 Task: Add Wild Planet Wild Tuna Chorizo With Spices to the cart.
Action: Mouse moved to (21, 64)
Screenshot: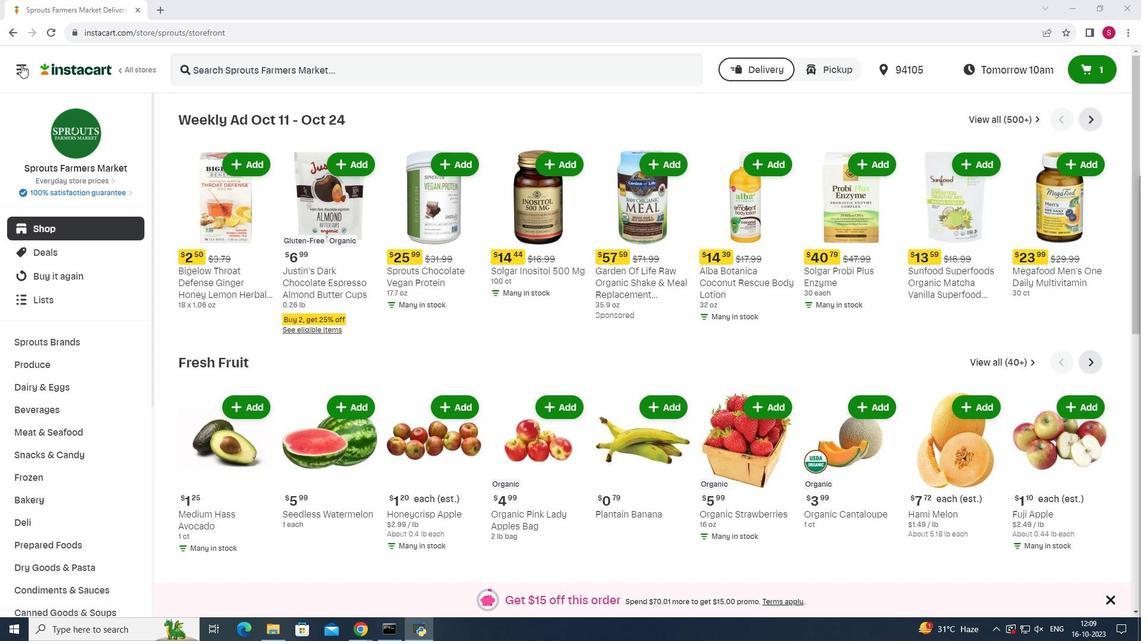 
Action: Mouse pressed left at (21, 64)
Screenshot: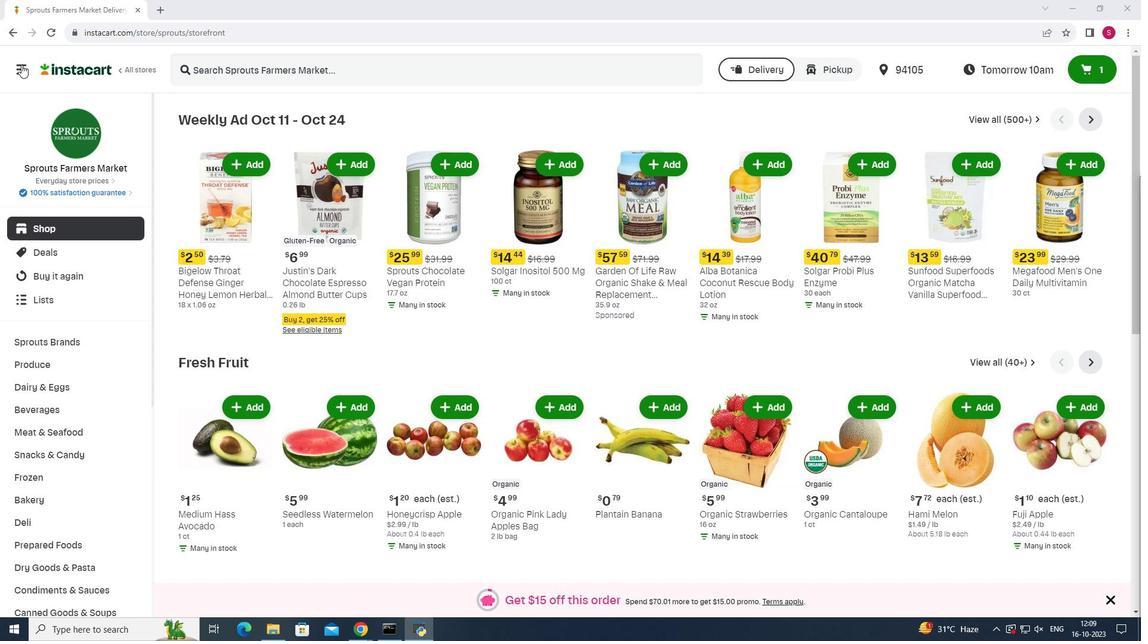 
Action: Mouse moved to (48, 309)
Screenshot: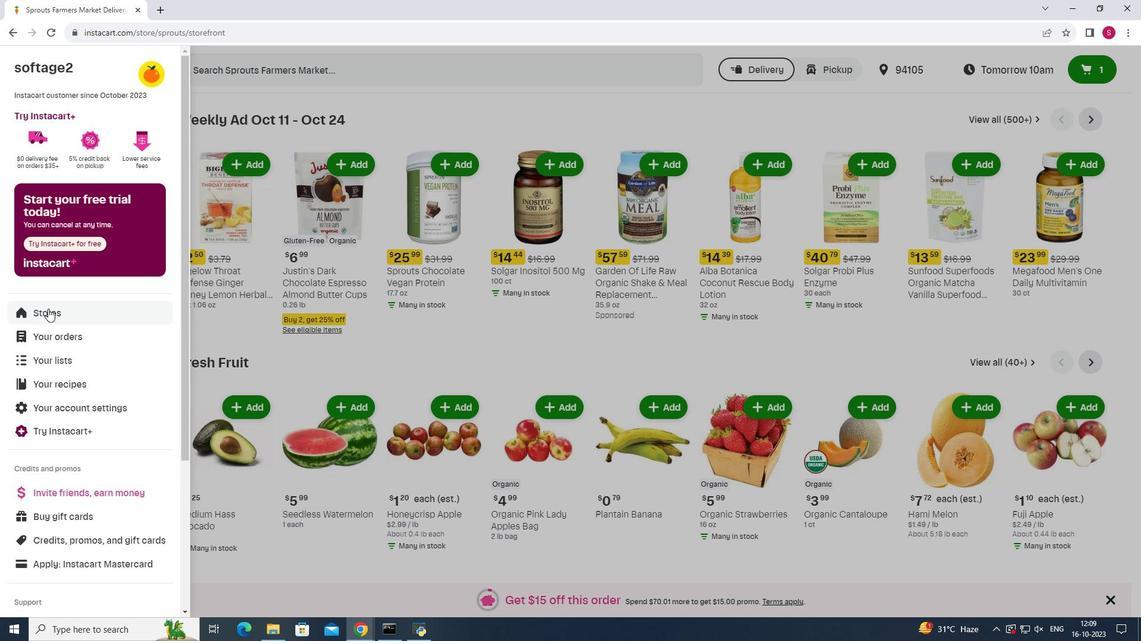 
Action: Mouse pressed left at (48, 309)
Screenshot: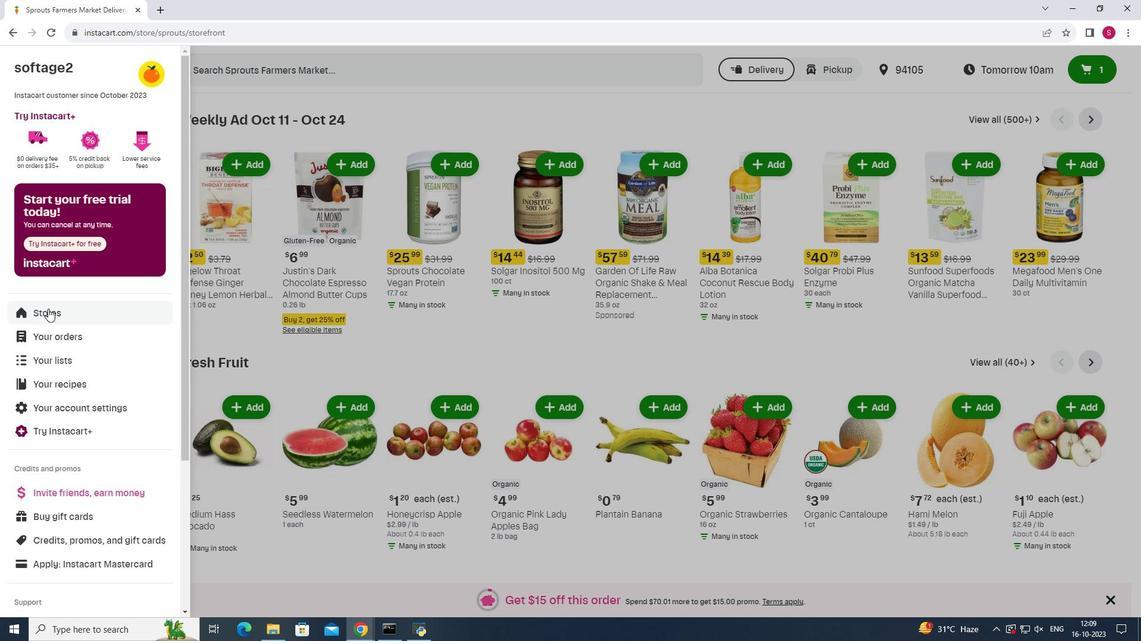 
Action: Mouse moved to (272, 109)
Screenshot: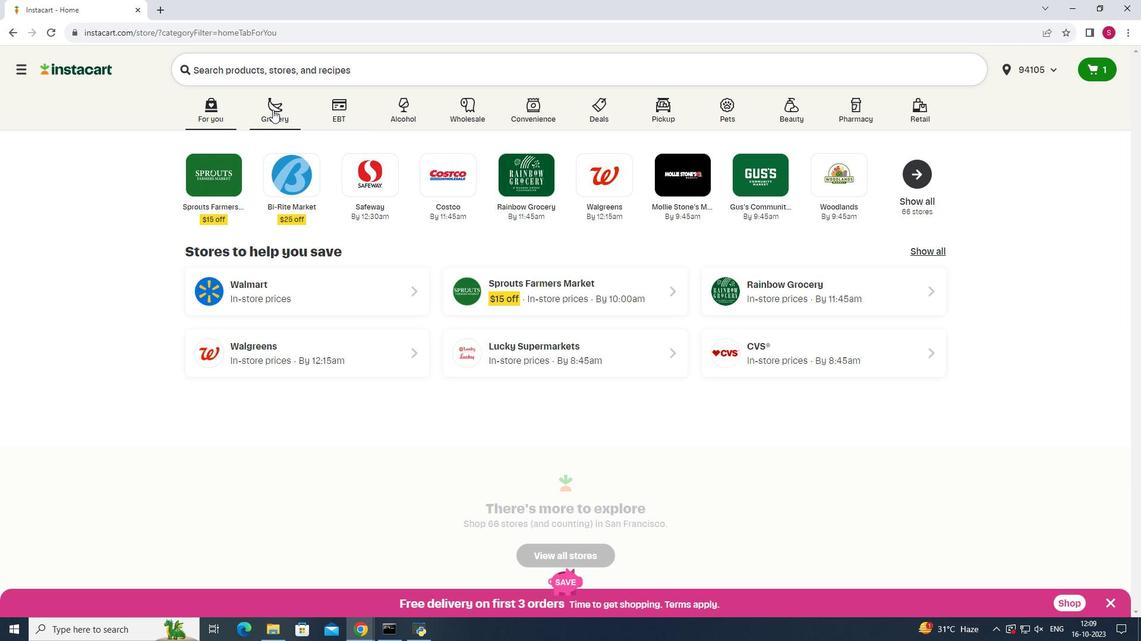 
Action: Mouse pressed left at (272, 109)
Screenshot: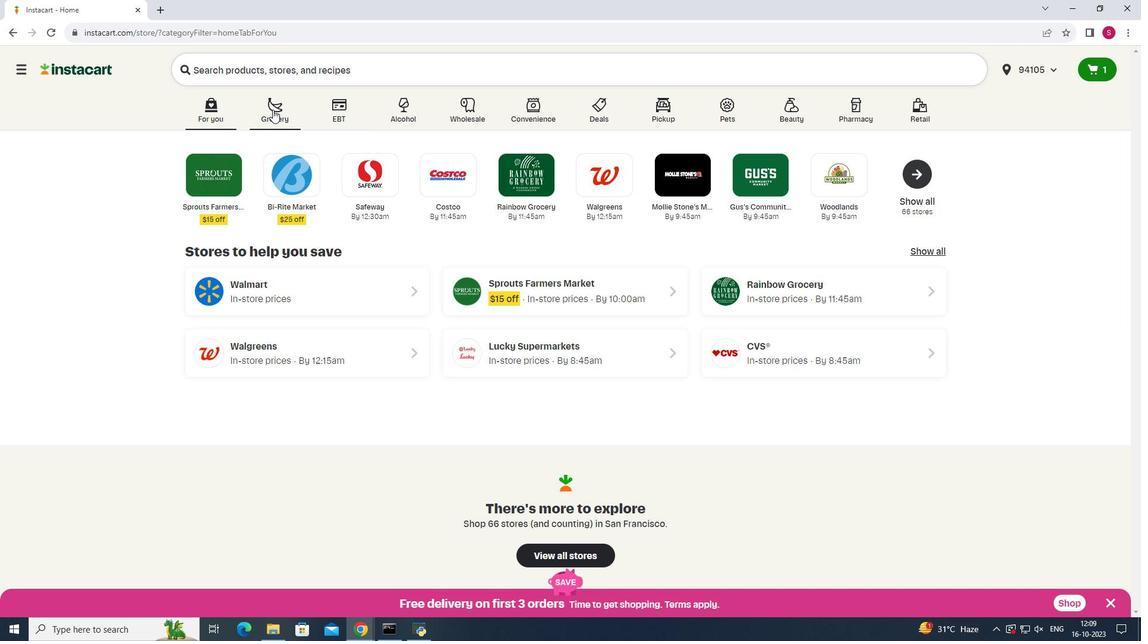 
Action: Mouse pressed left at (272, 109)
Screenshot: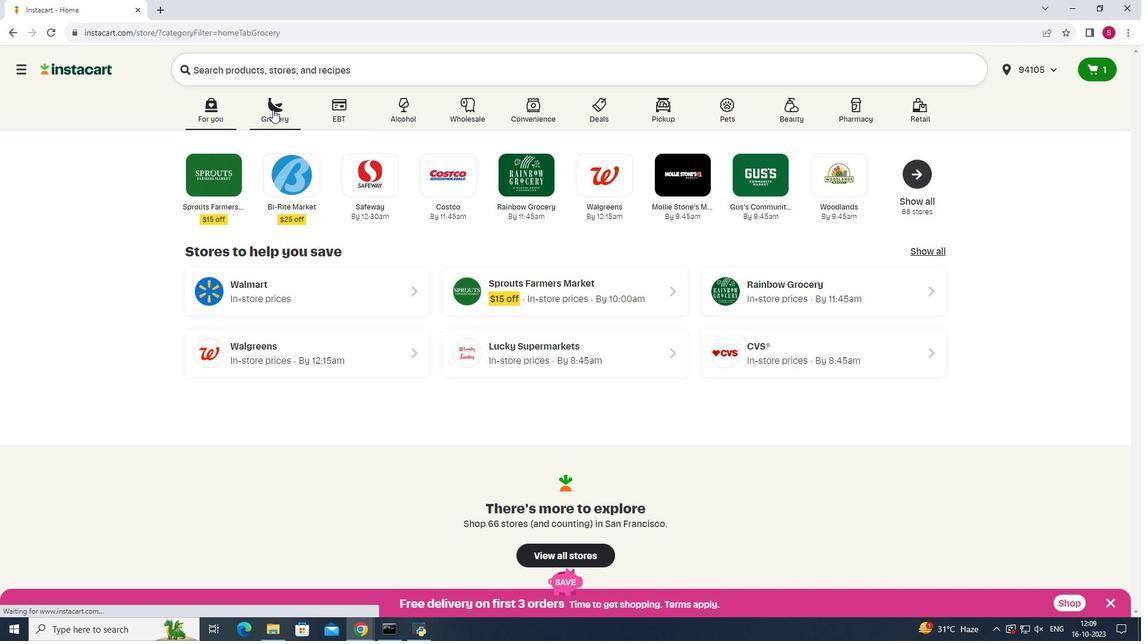 
Action: Mouse moved to (322, 175)
Screenshot: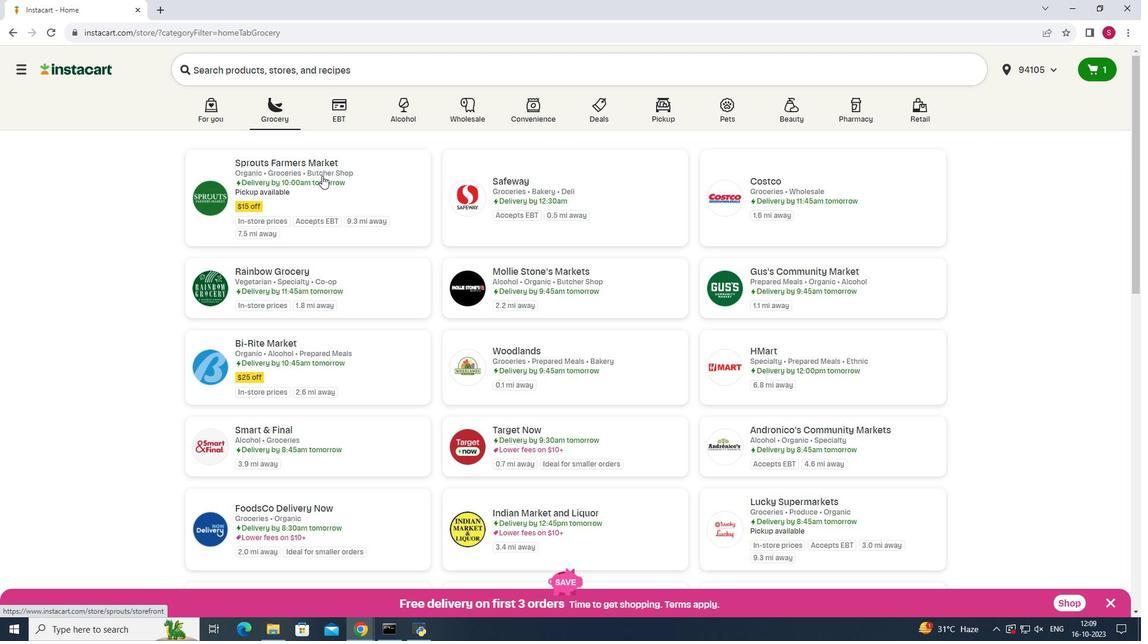 
Action: Mouse pressed left at (322, 175)
Screenshot: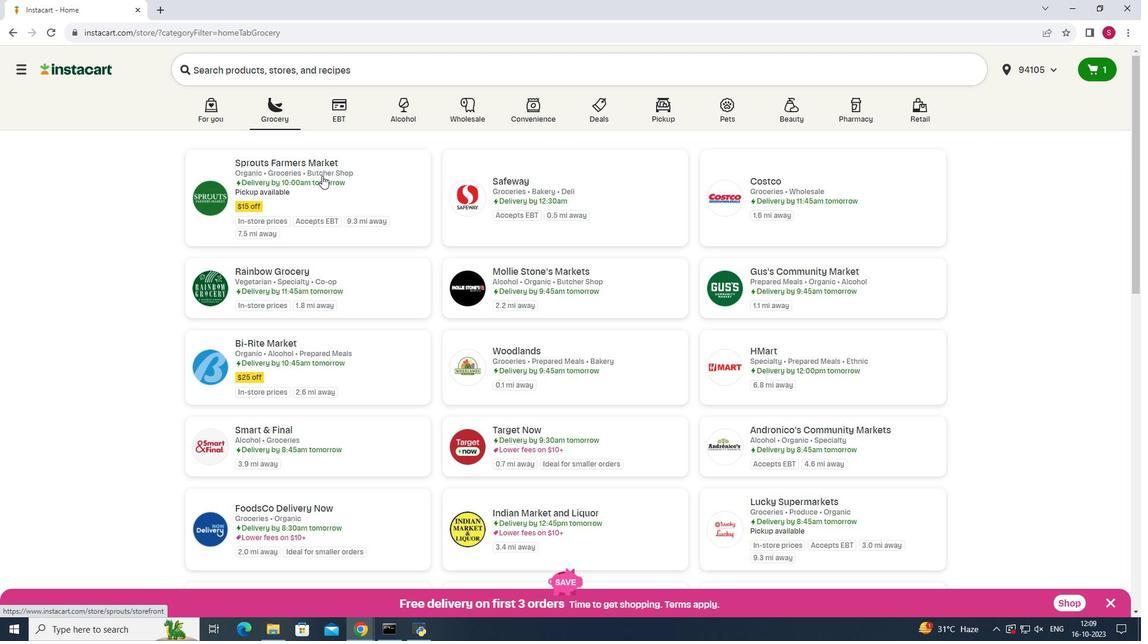 
Action: Mouse moved to (61, 432)
Screenshot: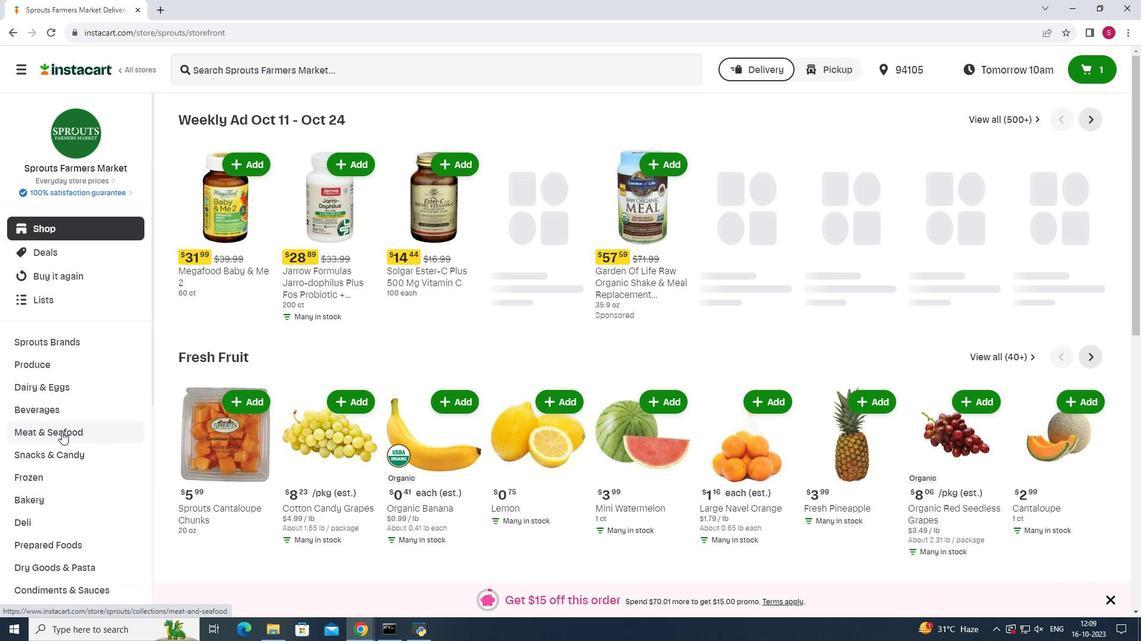 
Action: Mouse pressed left at (61, 432)
Screenshot: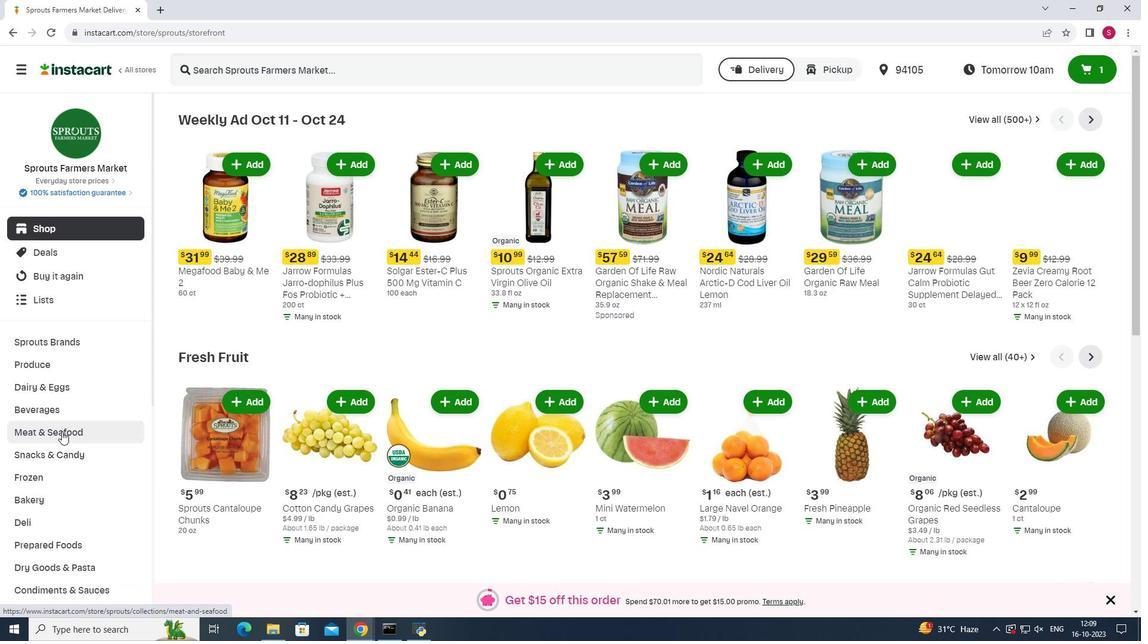 
Action: Mouse moved to (614, 146)
Screenshot: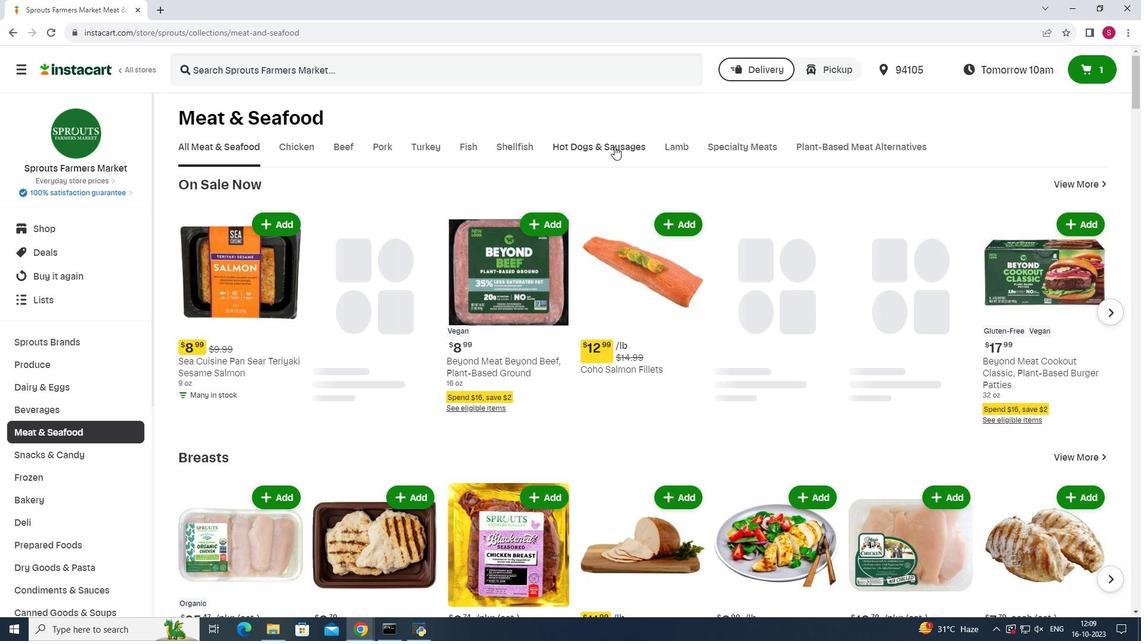 
Action: Mouse pressed left at (614, 146)
Screenshot: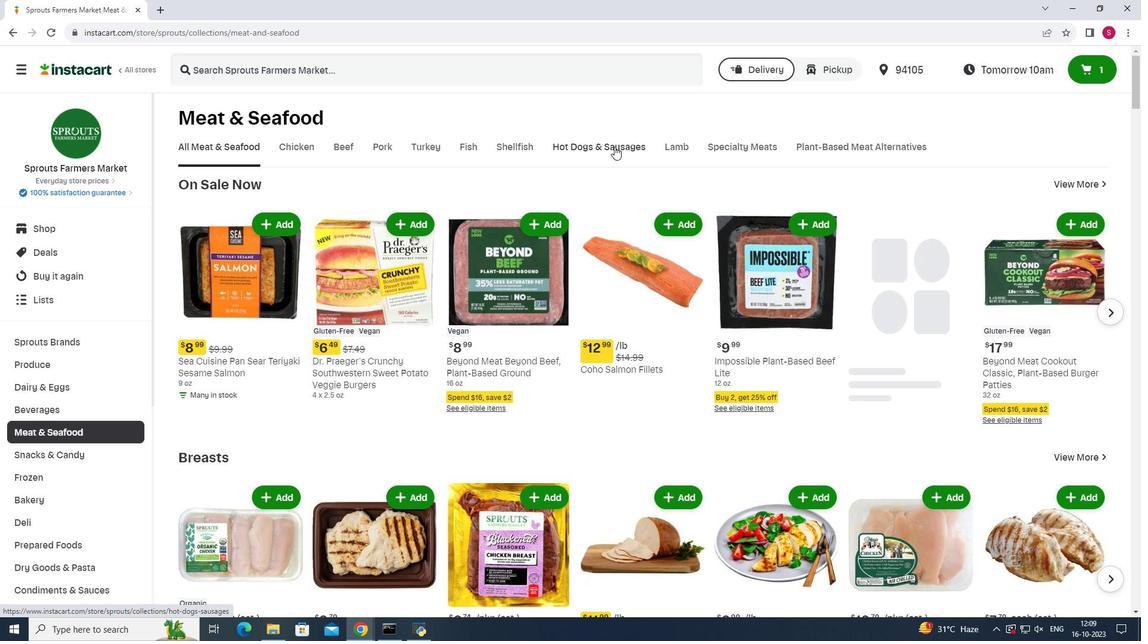 
Action: Mouse moved to (277, 198)
Screenshot: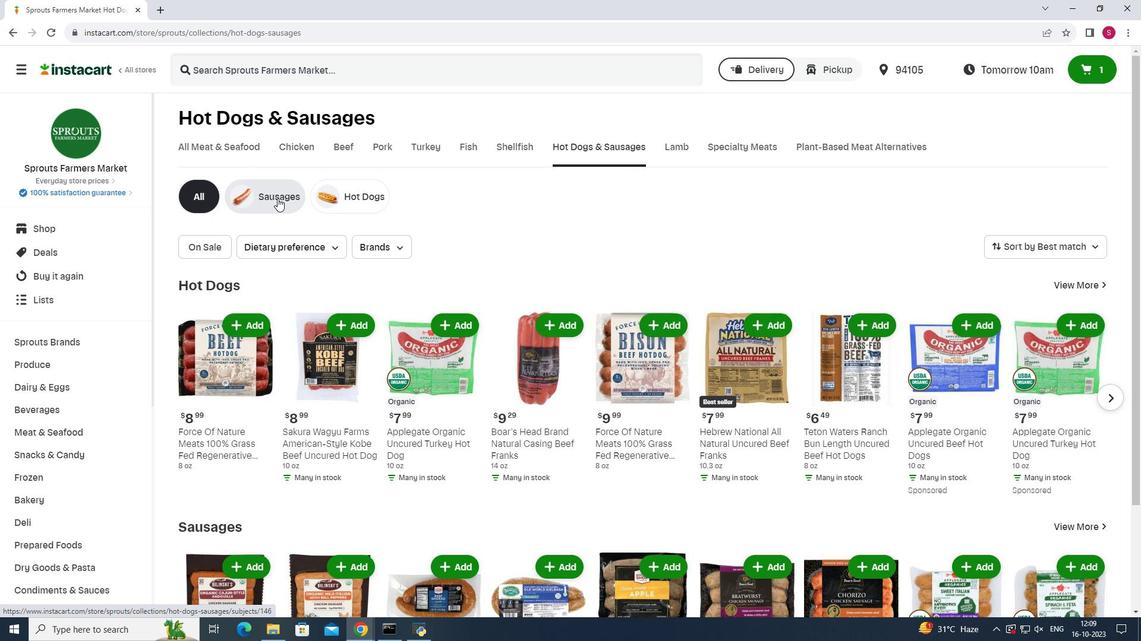 
Action: Mouse pressed left at (277, 198)
Screenshot: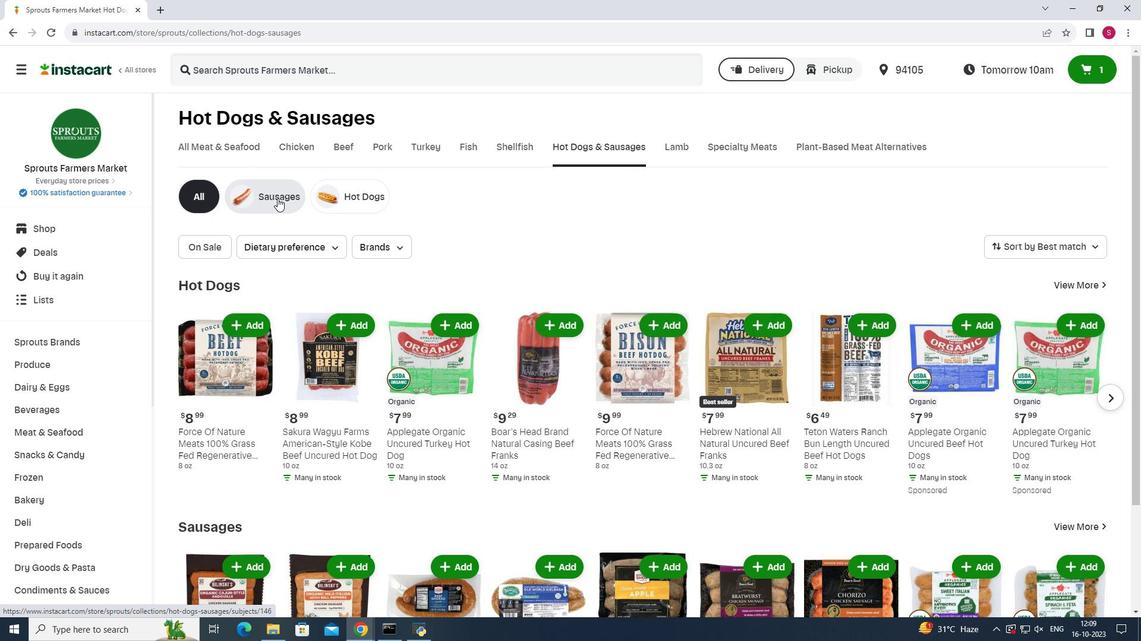 
Action: Mouse moved to (386, 65)
Screenshot: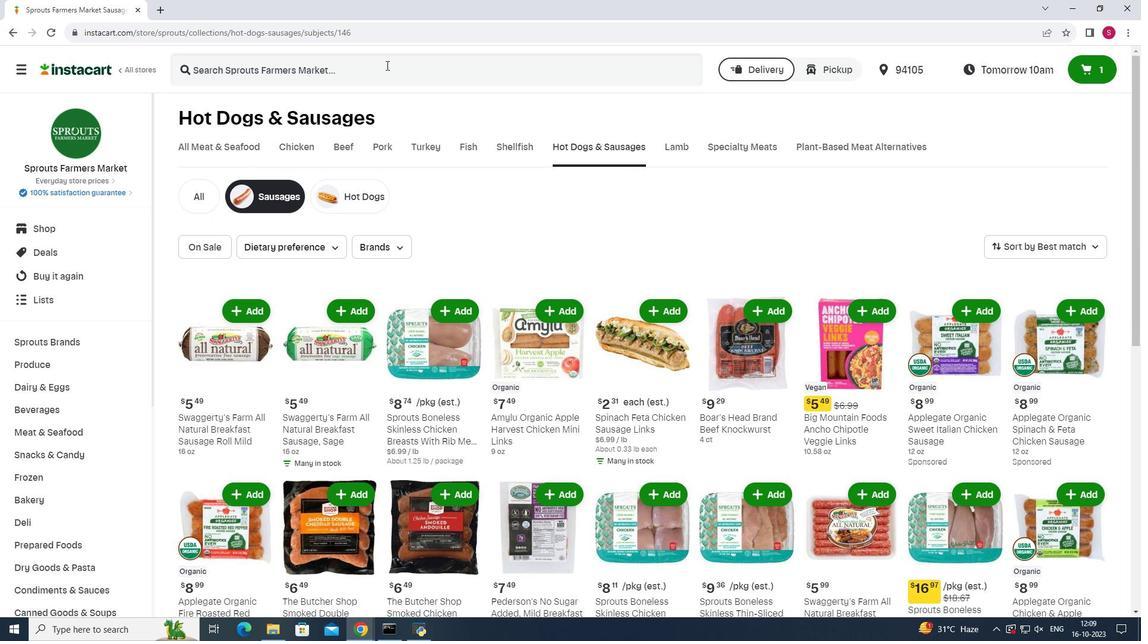 
Action: Mouse pressed left at (386, 65)
Screenshot: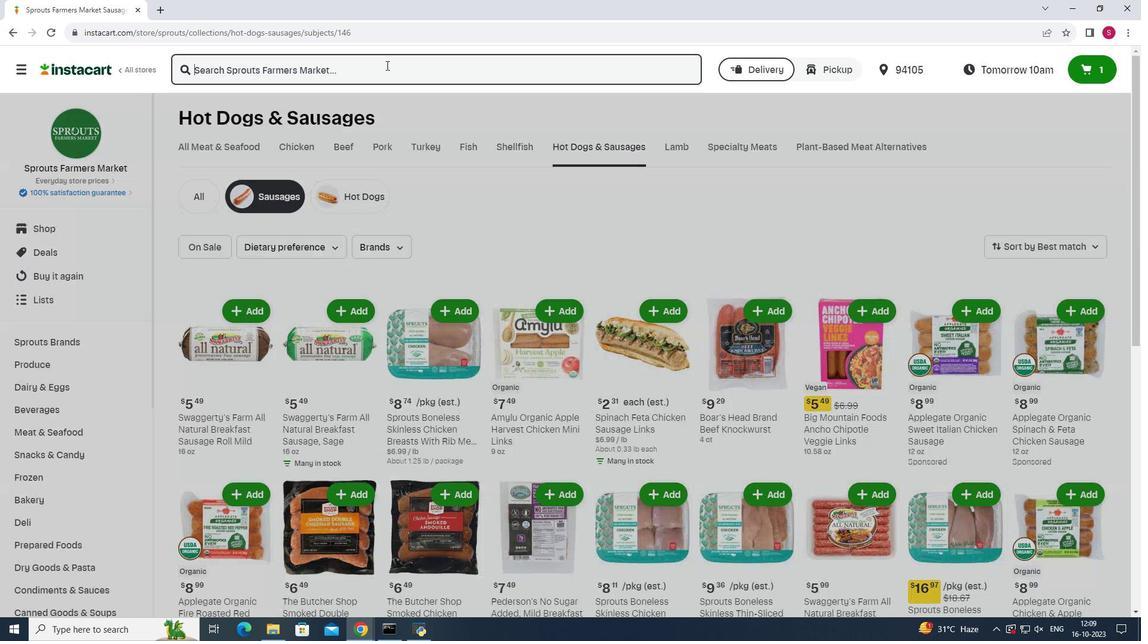 
Action: Key pressed <Key.shift>Wild<Key.space><Key.shift>Planet<Key.space><Key.shift>Wild<Key.space><Key.shift>Tuna<Key.space><Key.shift>Chorizo<Key.space><Key.shift>With<Key.space><Key.shift><Key.shift><Key.shift><Key.shift><Key.shift><Key.shift><Key.shift><Key.shift><Key.shift><Key.shift><Key.shift><Key.shift><Key.shift><Key.shift>Spices<Key.enter>
Screenshot: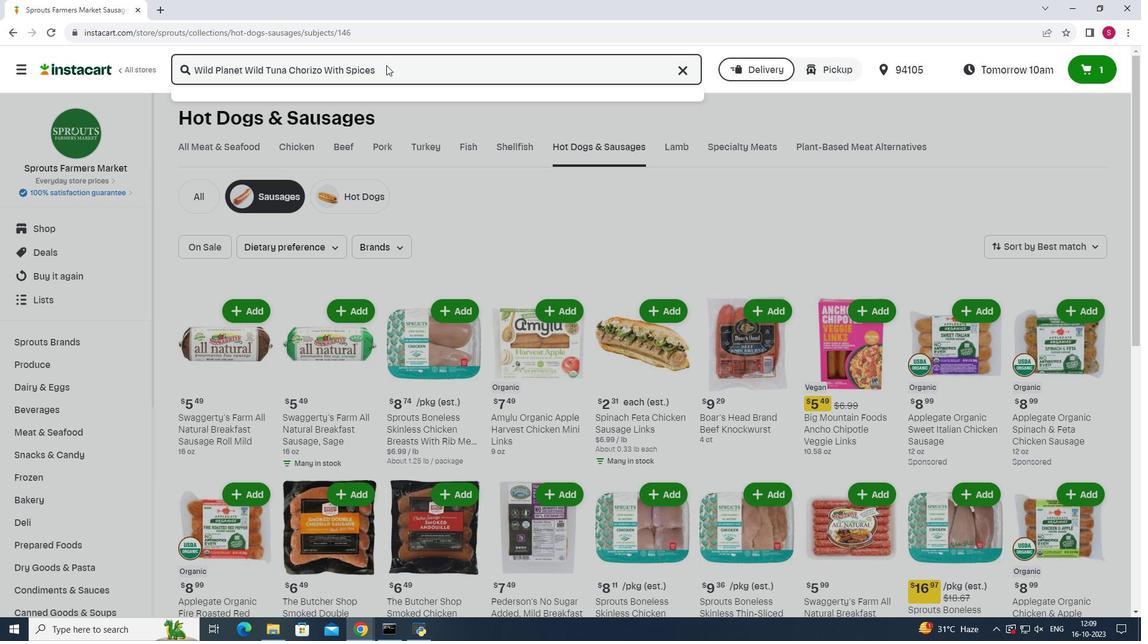 
Action: Mouse moved to (318, 194)
Screenshot: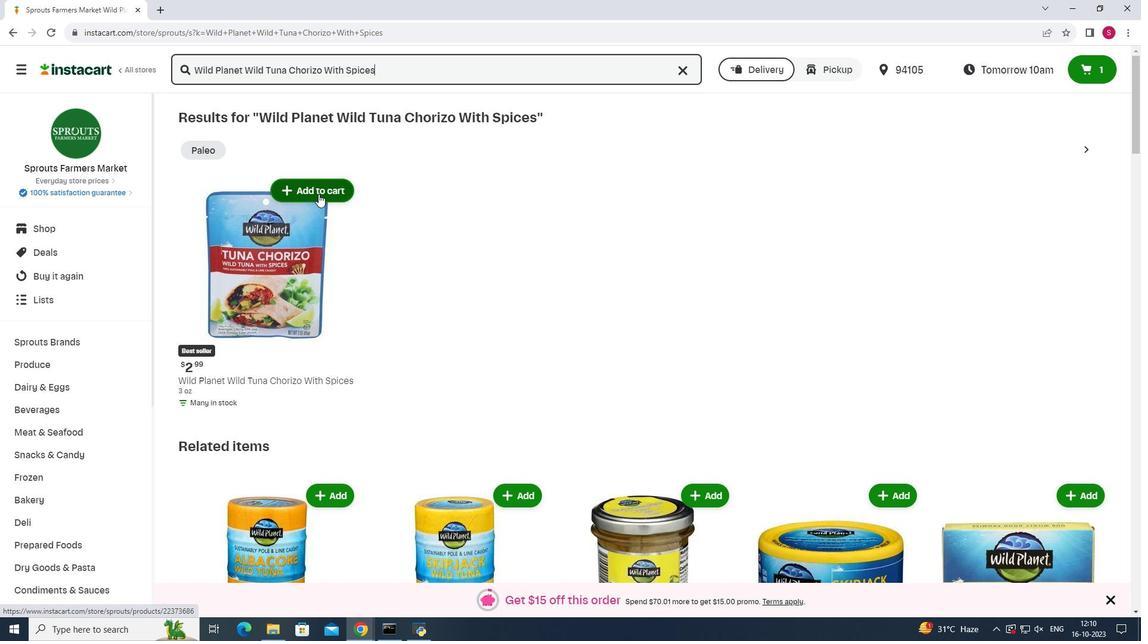 
Action: Mouse pressed left at (318, 194)
Screenshot: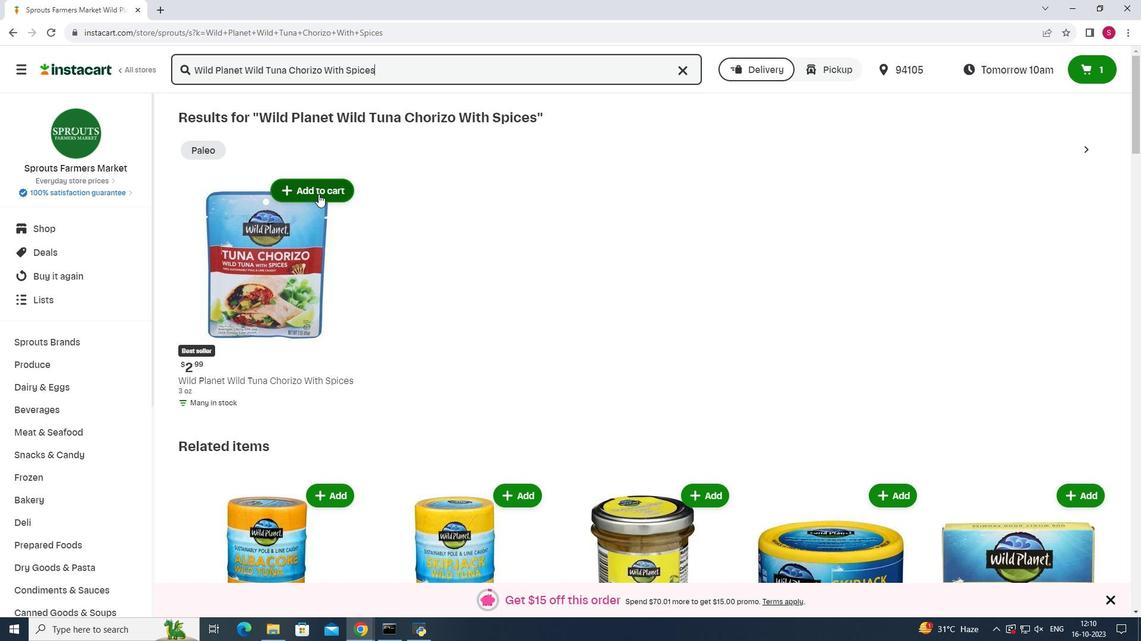 
